 Task: Check the standings of the 2023 Victory Lane Racing NASCAR Cup Series for the race "Quaker State 400" on the track "Atlanta".
Action: Mouse moved to (154, 316)
Screenshot: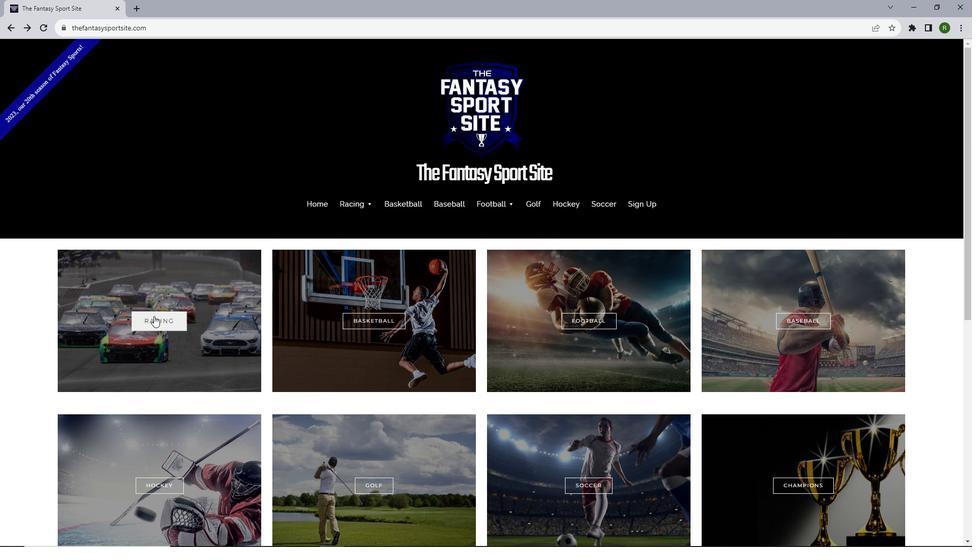 
Action: Mouse pressed left at (154, 316)
Screenshot: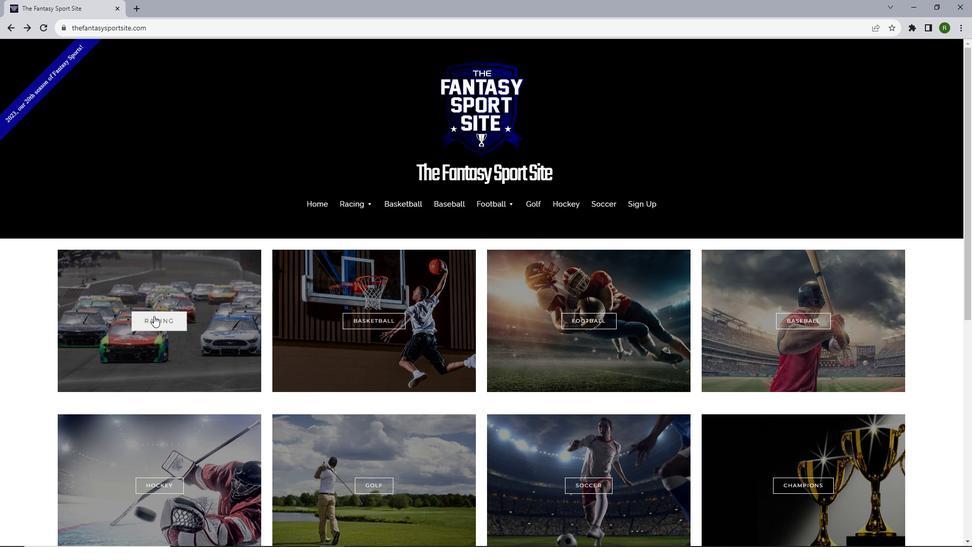 
Action: Mouse moved to (342, 294)
Screenshot: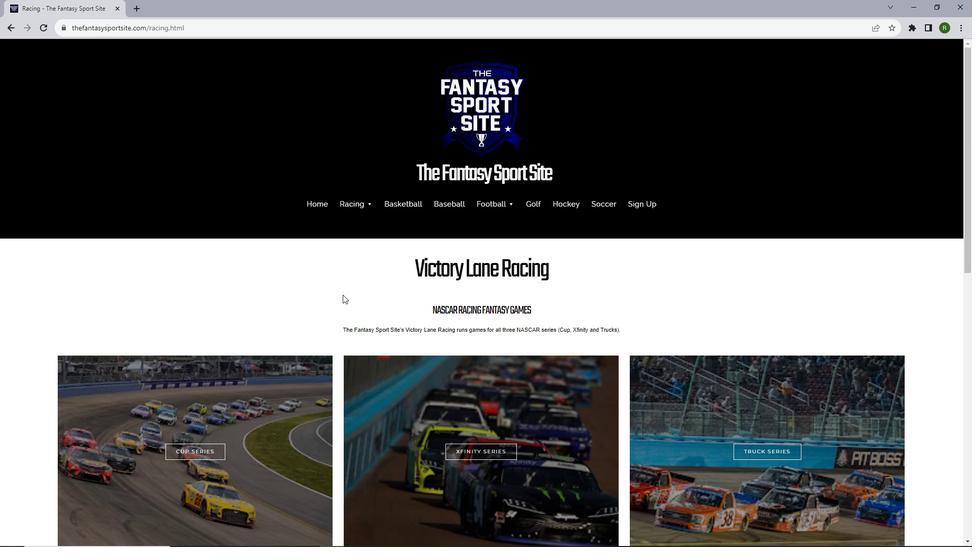 
Action: Mouse scrolled (342, 294) with delta (0, 0)
Screenshot: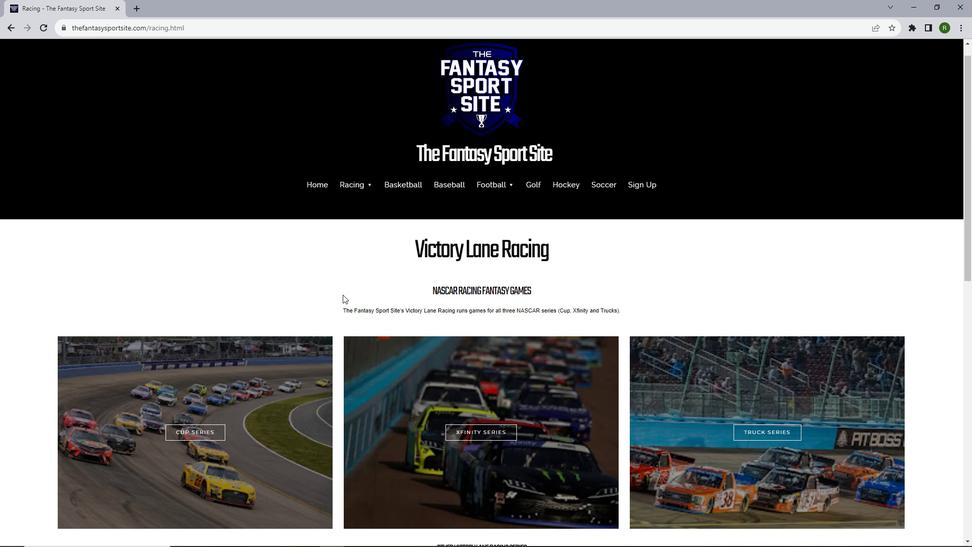 
Action: Mouse scrolled (342, 294) with delta (0, 0)
Screenshot: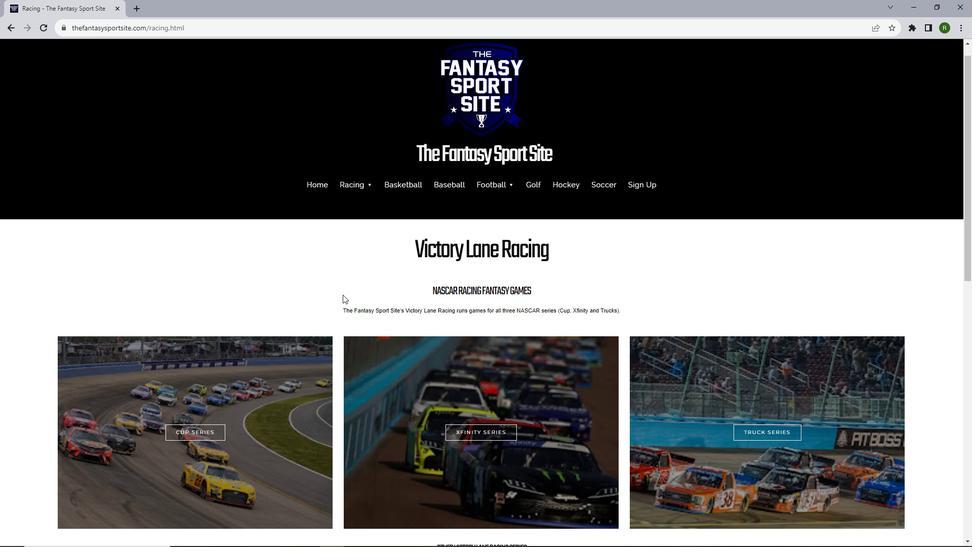
Action: Mouse scrolled (342, 294) with delta (0, 0)
Screenshot: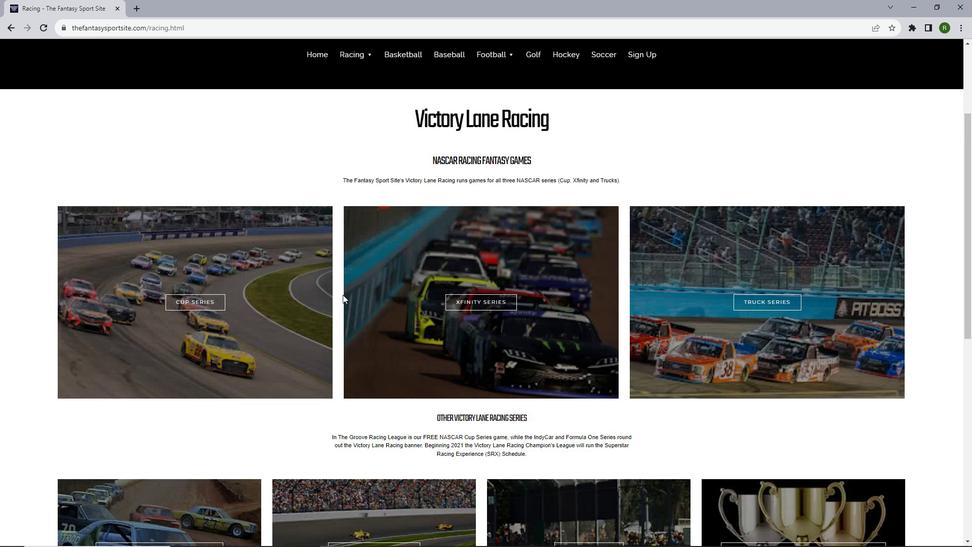 
Action: Mouse moved to (205, 295)
Screenshot: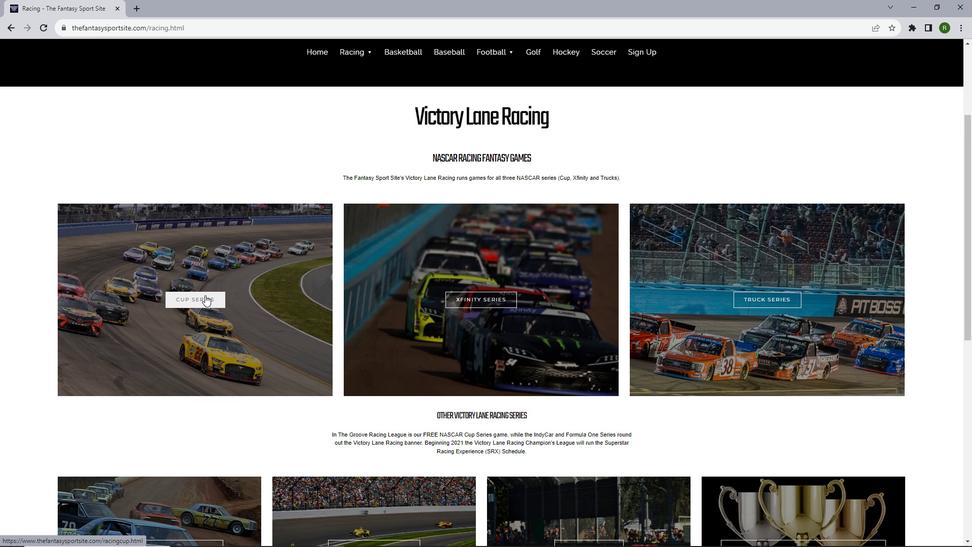 
Action: Mouse pressed left at (205, 295)
Screenshot: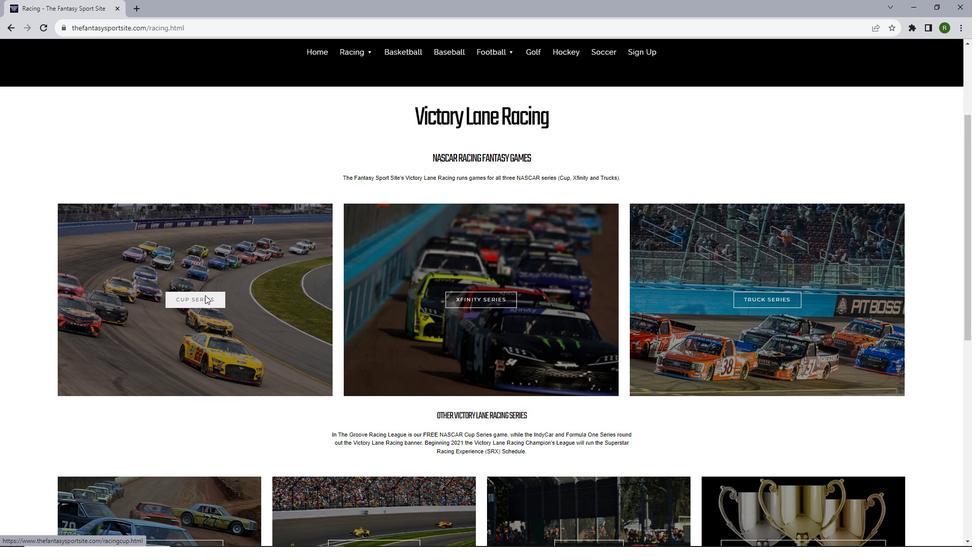 
Action: Mouse moved to (239, 295)
Screenshot: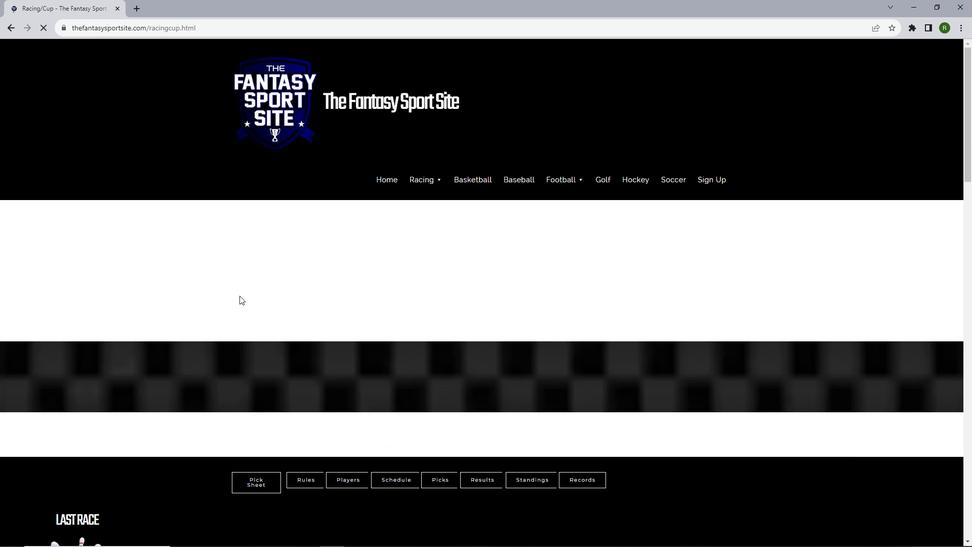 
Action: Mouse scrolled (239, 295) with delta (0, 0)
Screenshot: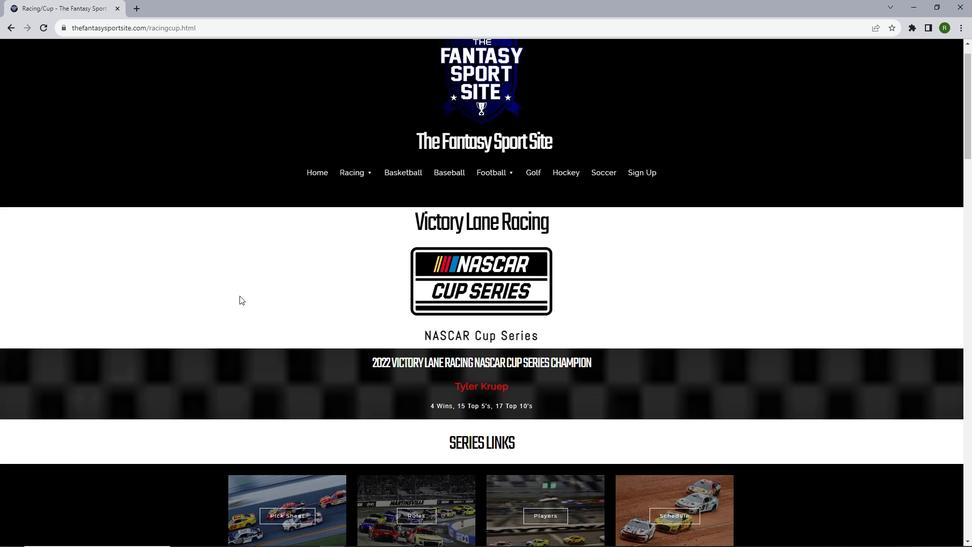 
Action: Mouse scrolled (239, 295) with delta (0, 0)
Screenshot: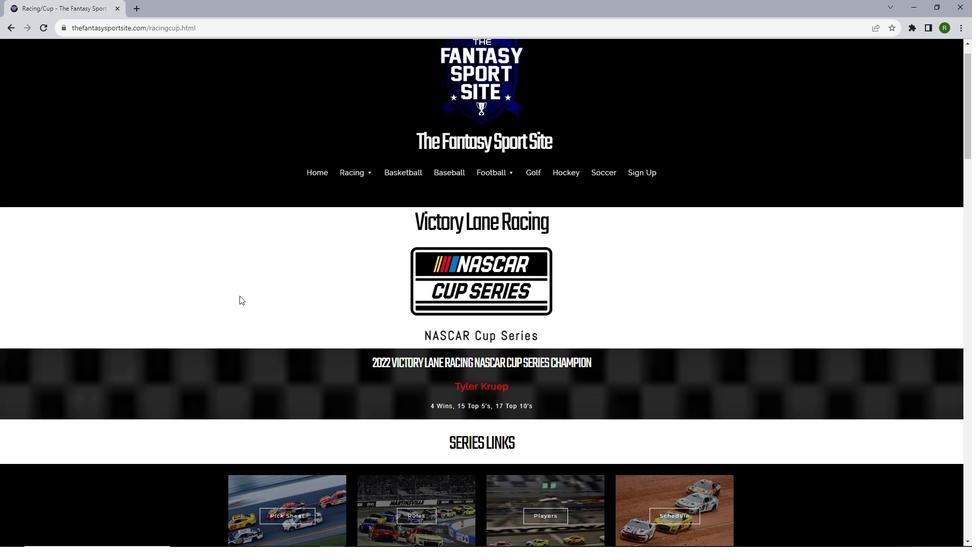 
Action: Mouse moved to (244, 290)
Screenshot: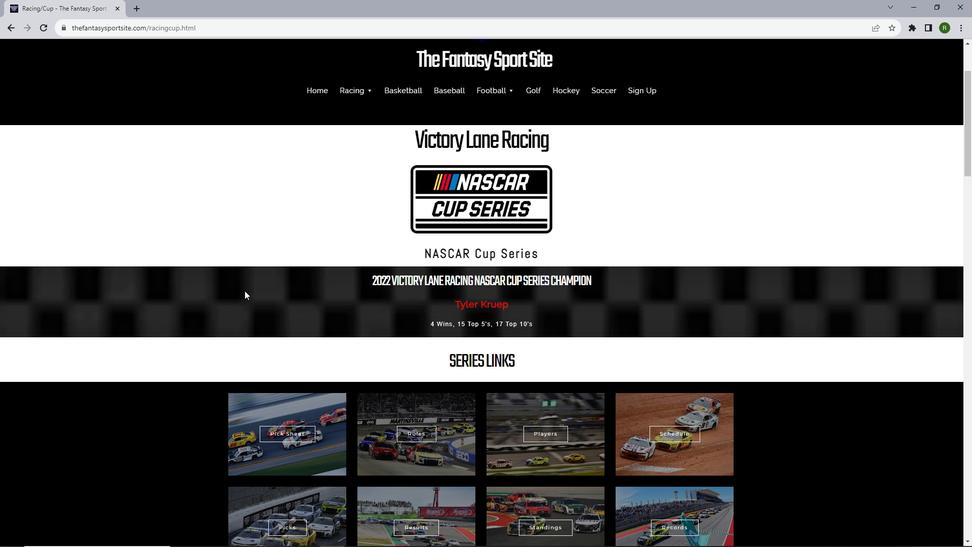 
Action: Mouse scrolled (244, 290) with delta (0, 0)
Screenshot: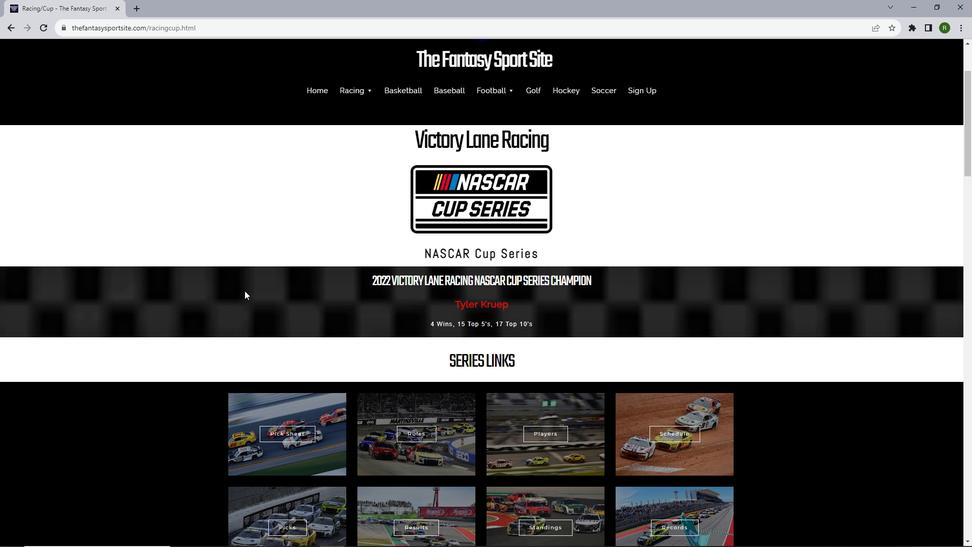 
Action: Mouse scrolled (244, 290) with delta (0, 0)
Screenshot: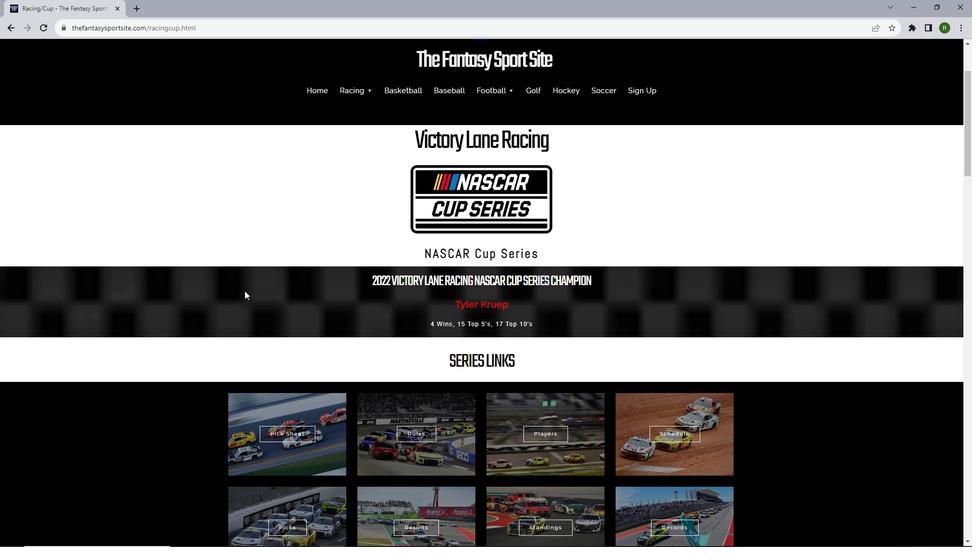 
Action: Mouse moved to (296, 284)
Screenshot: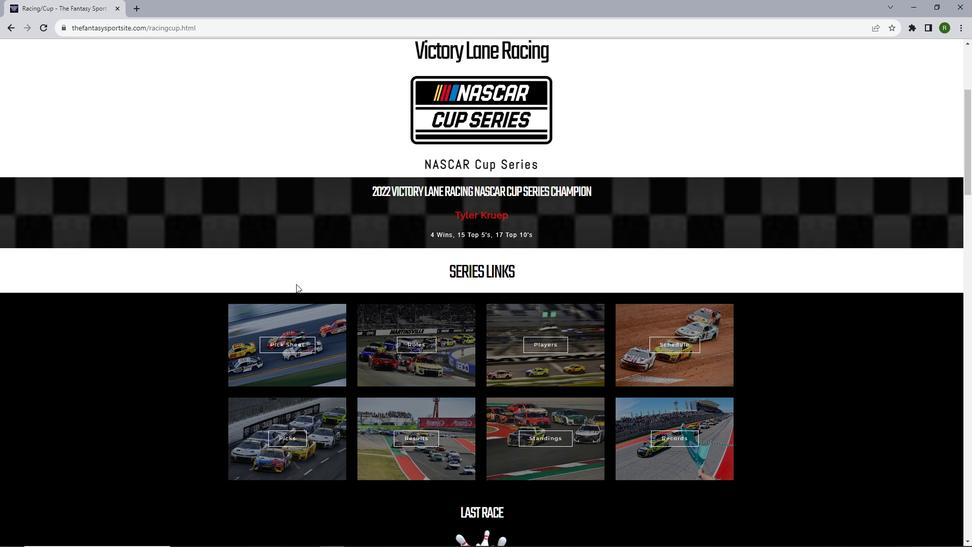 
Action: Mouse scrolled (296, 283) with delta (0, 0)
Screenshot: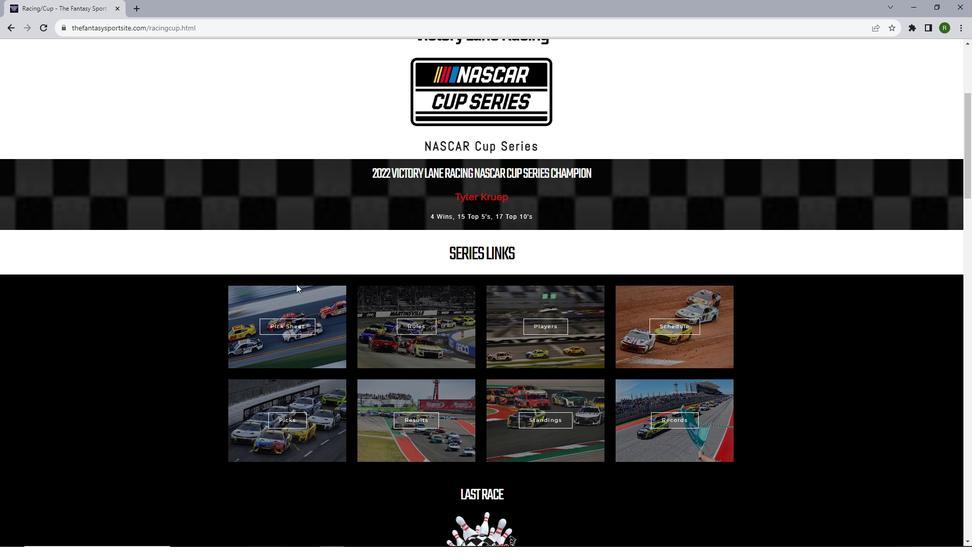 
Action: Mouse scrolled (296, 283) with delta (0, 0)
Screenshot: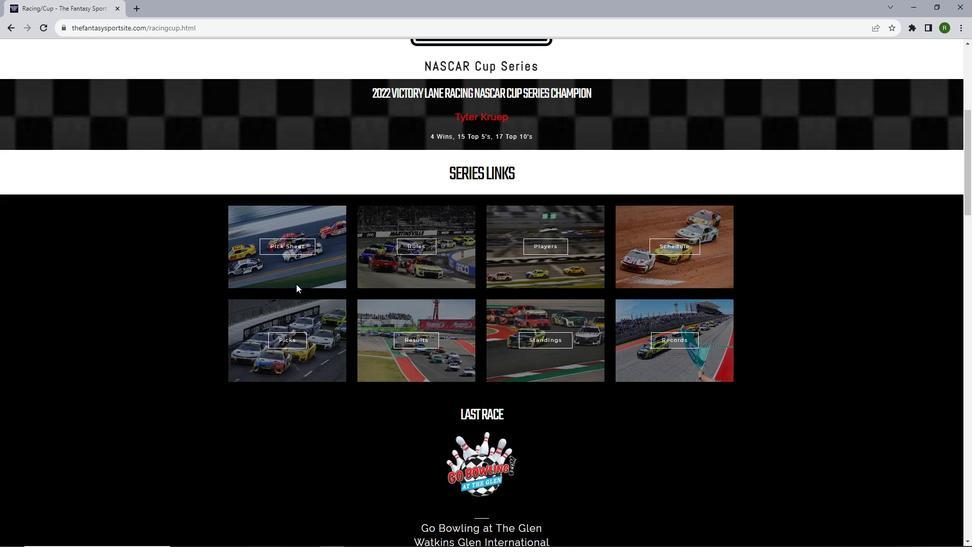 
Action: Mouse scrolled (296, 283) with delta (0, 0)
Screenshot: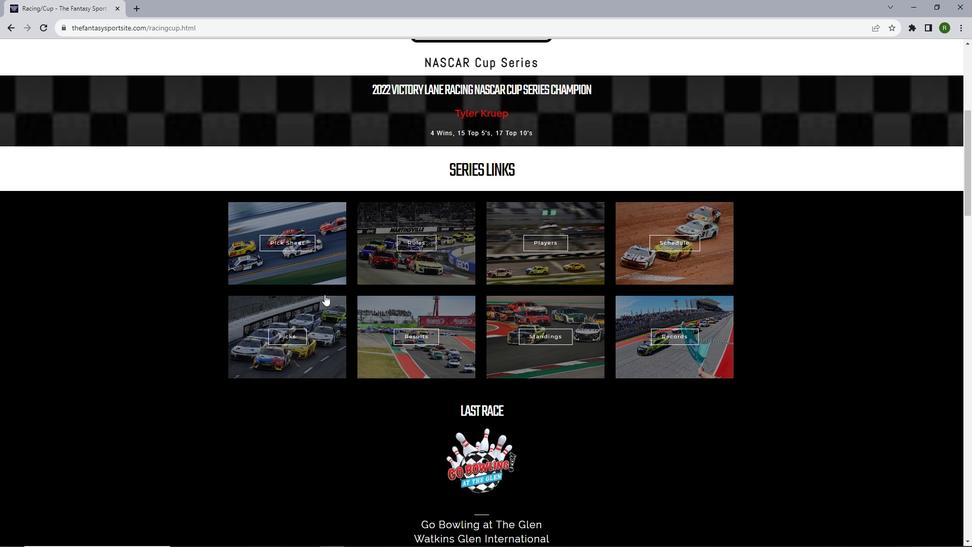 
Action: Mouse moved to (538, 284)
Screenshot: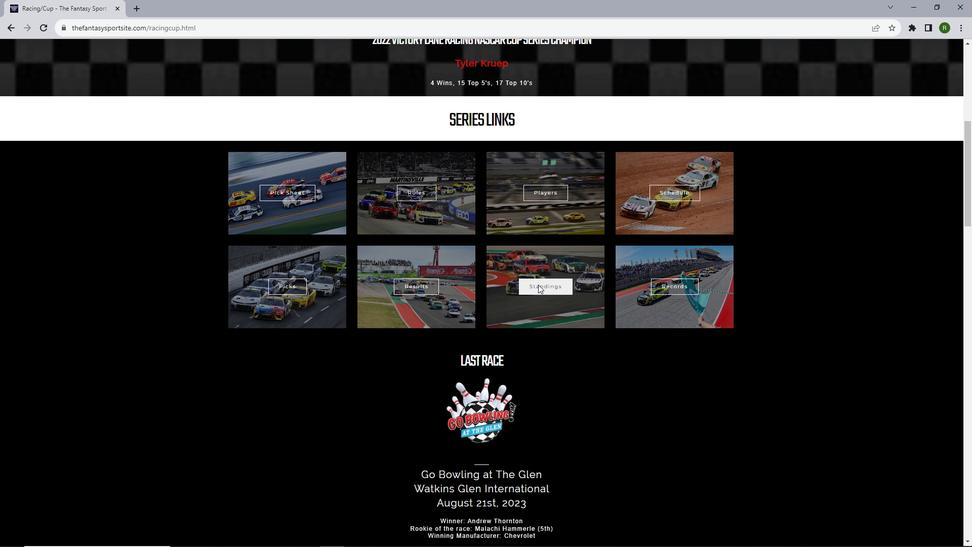 
Action: Mouse pressed left at (538, 284)
Screenshot: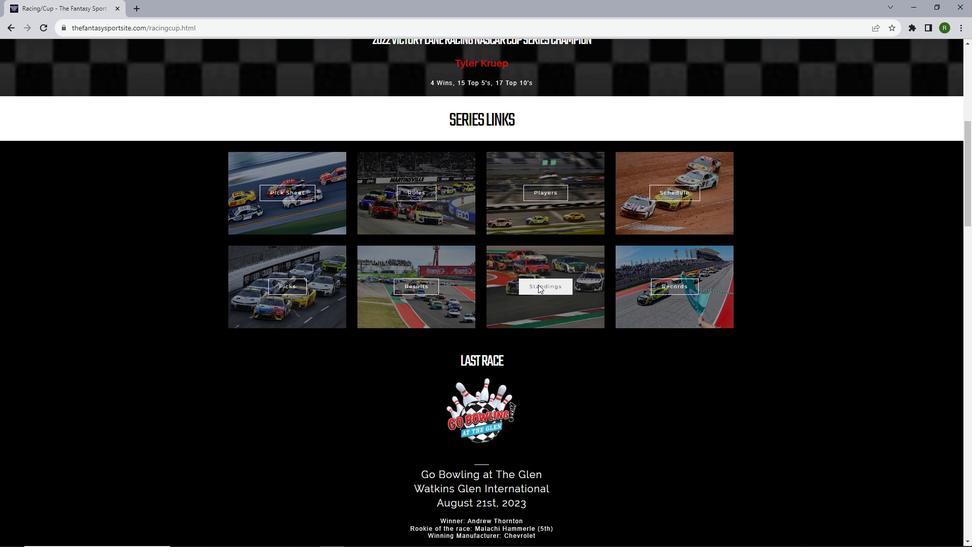 
Action: Mouse moved to (503, 254)
Screenshot: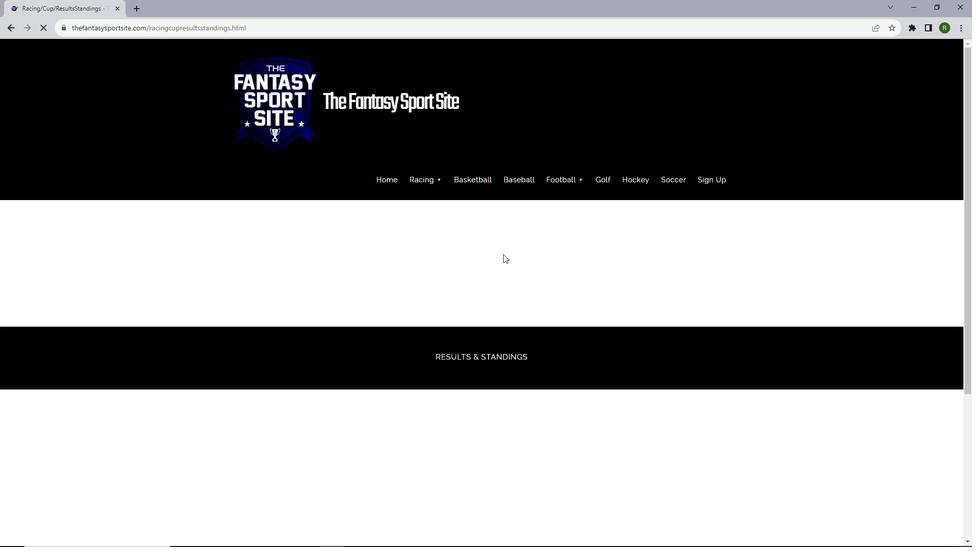 
Action: Mouse scrolled (503, 253) with delta (0, 0)
Screenshot: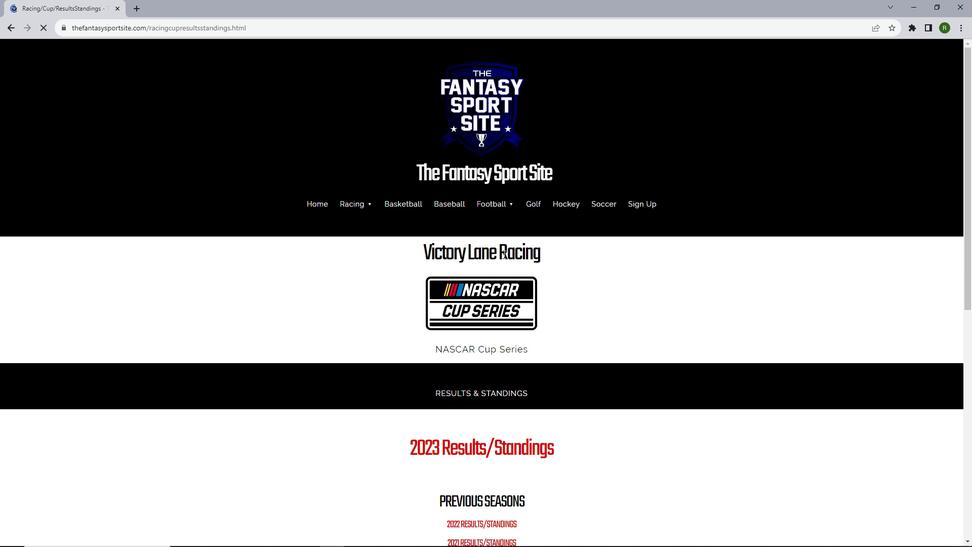 
Action: Mouse scrolled (503, 253) with delta (0, 0)
Screenshot: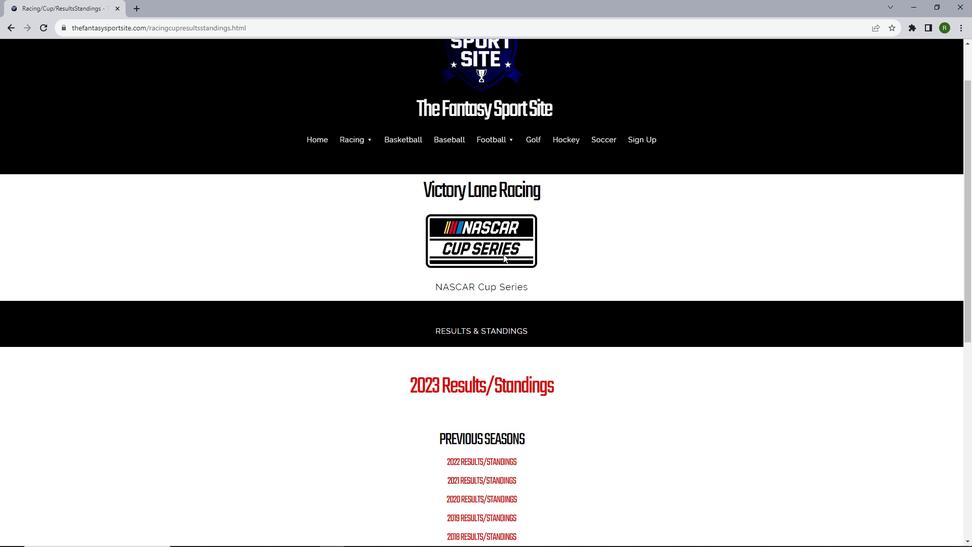 
Action: Mouse scrolled (503, 253) with delta (0, 0)
Screenshot: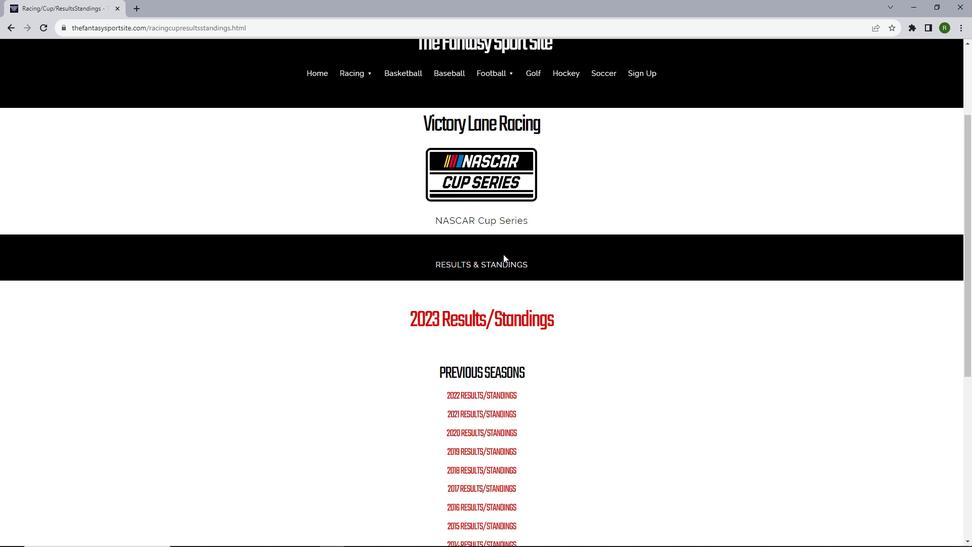 
Action: Mouse scrolled (503, 253) with delta (0, 0)
Screenshot: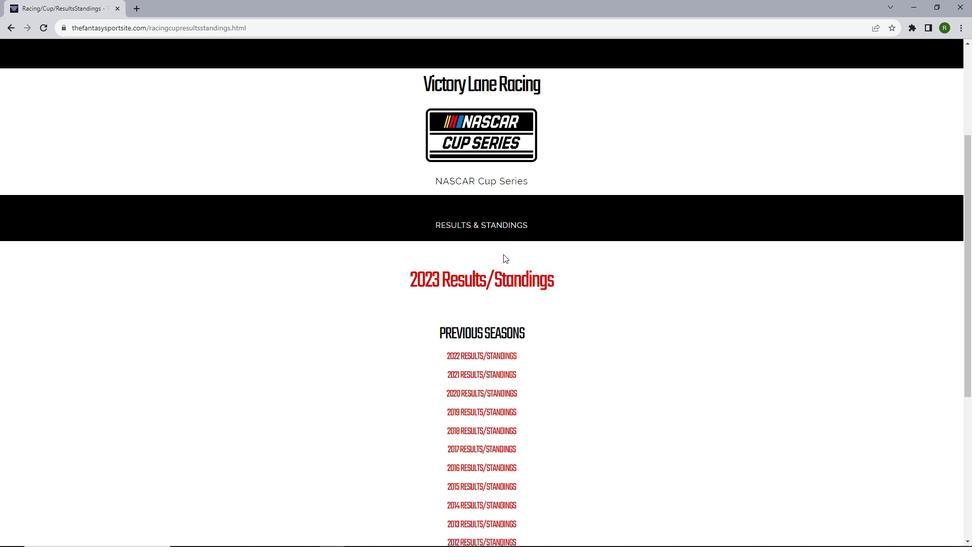 
Action: Mouse moved to (455, 237)
Screenshot: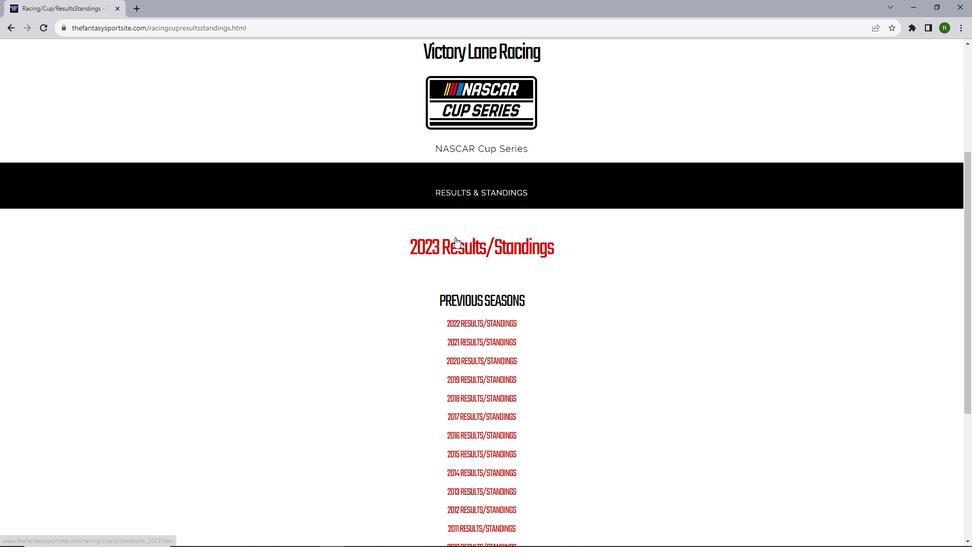 
Action: Mouse pressed left at (455, 237)
Screenshot: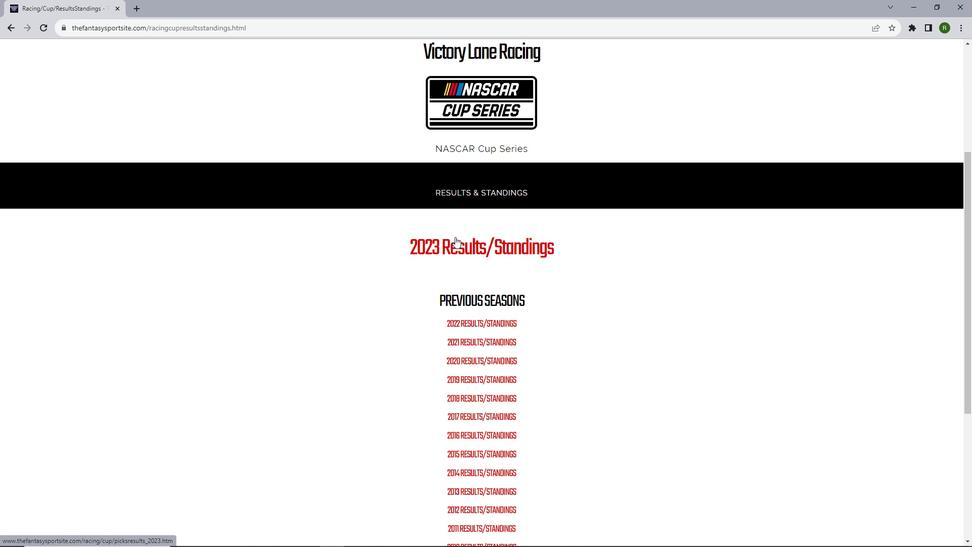 
Action: Mouse moved to (608, 303)
Screenshot: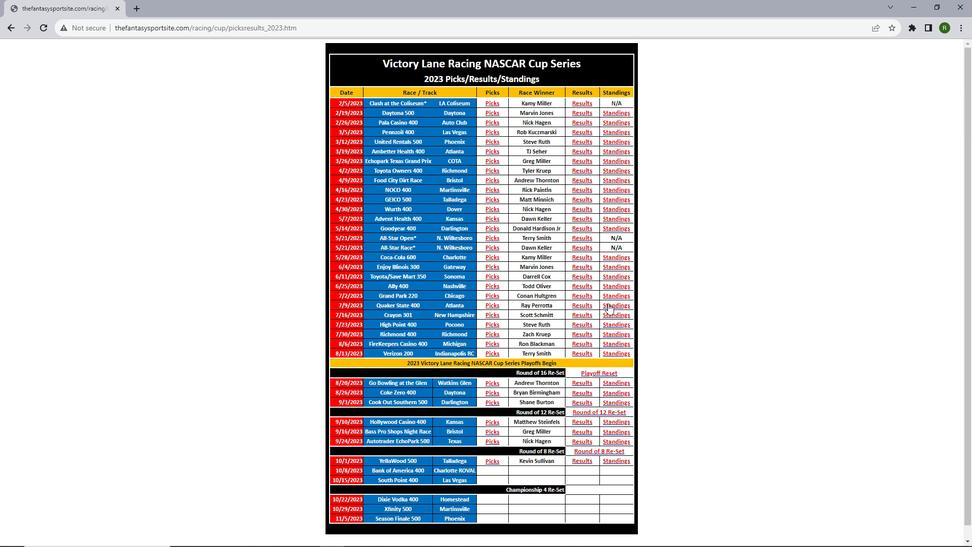 
Action: Mouse pressed left at (608, 303)
Screenshot: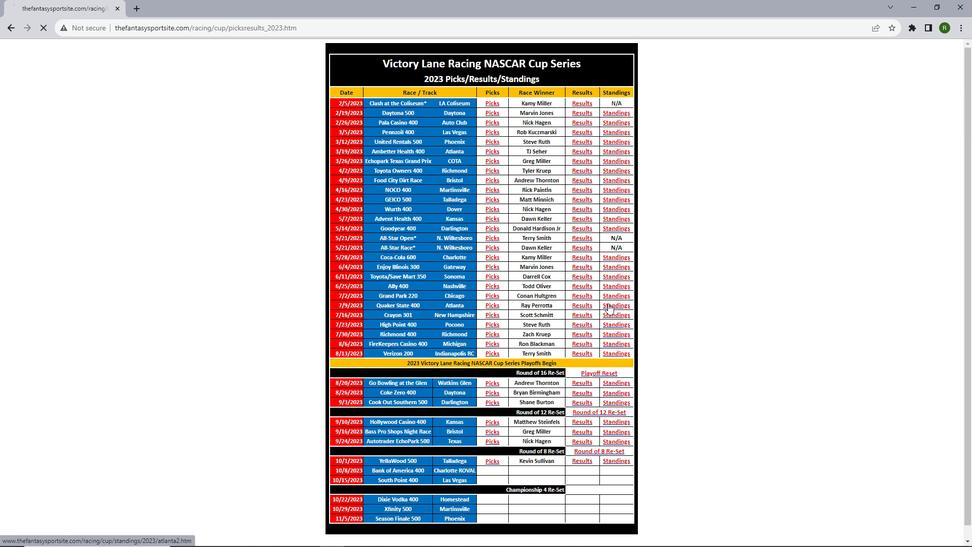 
Action: Mouse moved to (551, 297)
Screenshot: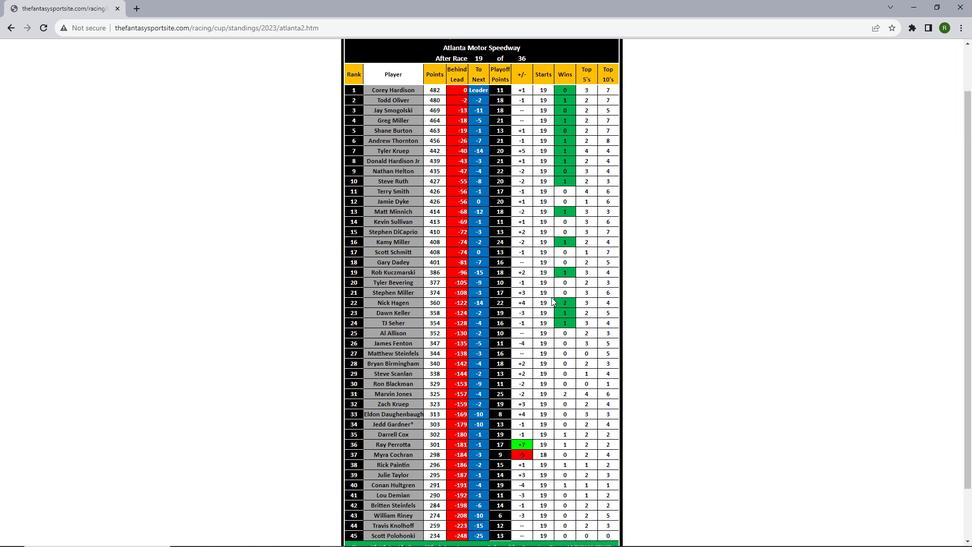 
Action: Mouse scrolled (551, 296) with delta (0, 0)
Screenshot: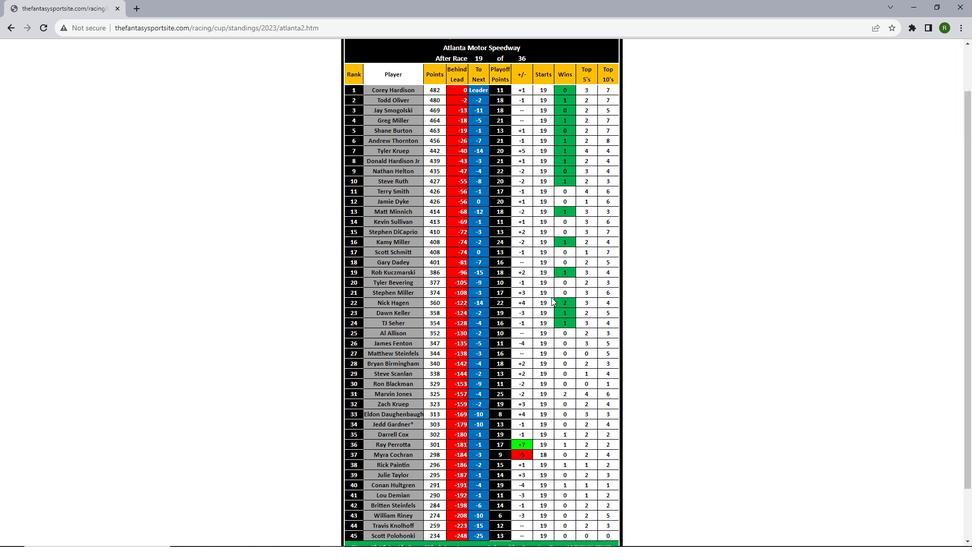
Action: Mouse scrolled (551, 296) with delta (0, 0)
Screenshot: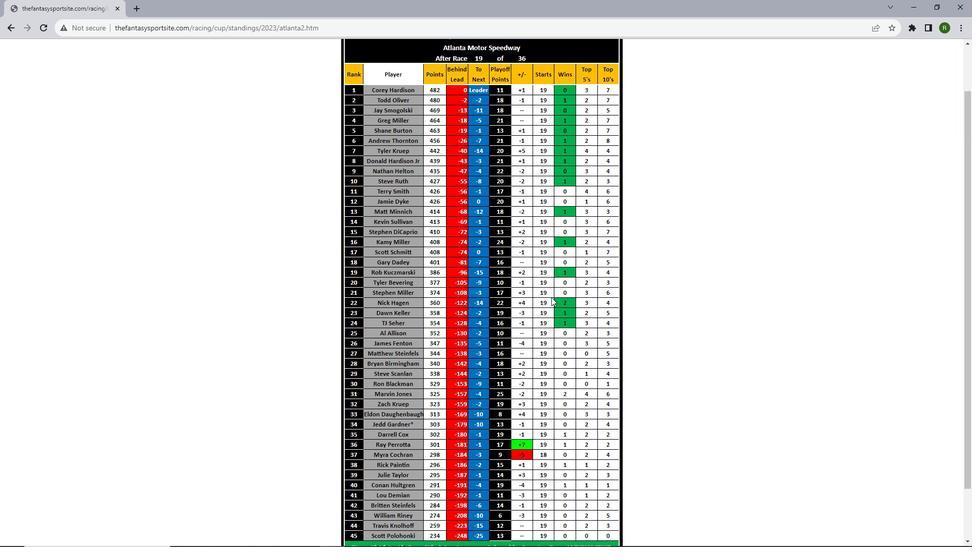 
Action: Mouse scrolled (551, 296) with delta (0, 0)
Screenshot: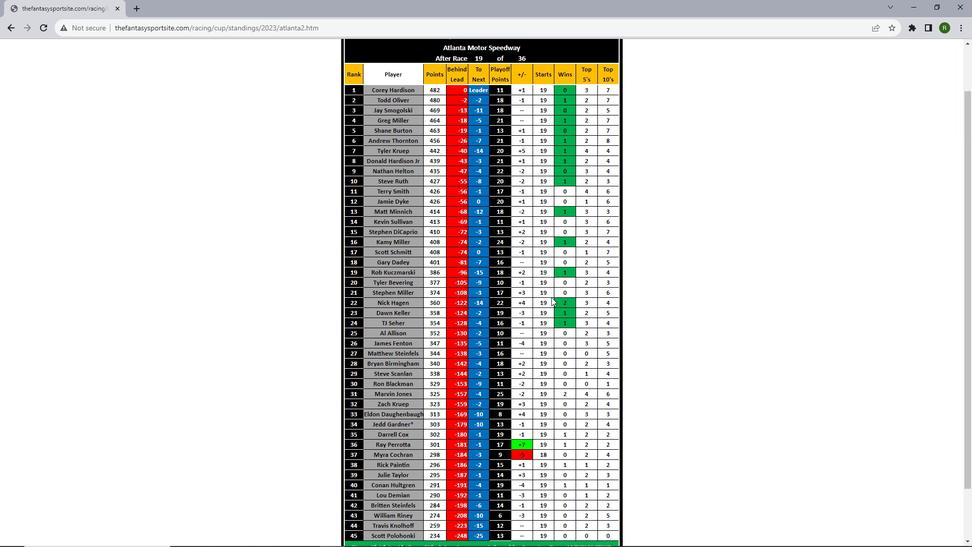 
Action: Mouse scrolled (551, 296) with delta (0, 0)
Screenshot: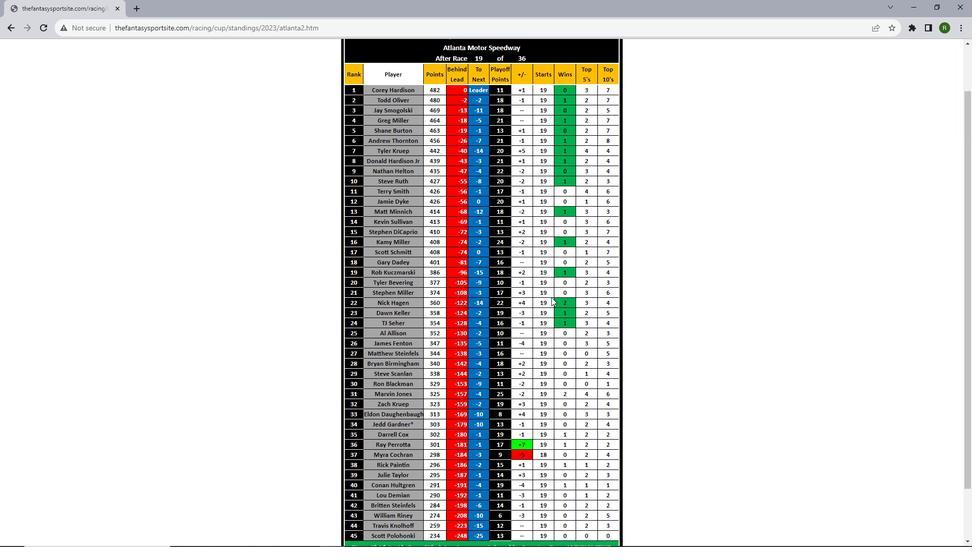 
Action: Mouse scrolled (551, 296) with delta (0, 0)
Screenshot: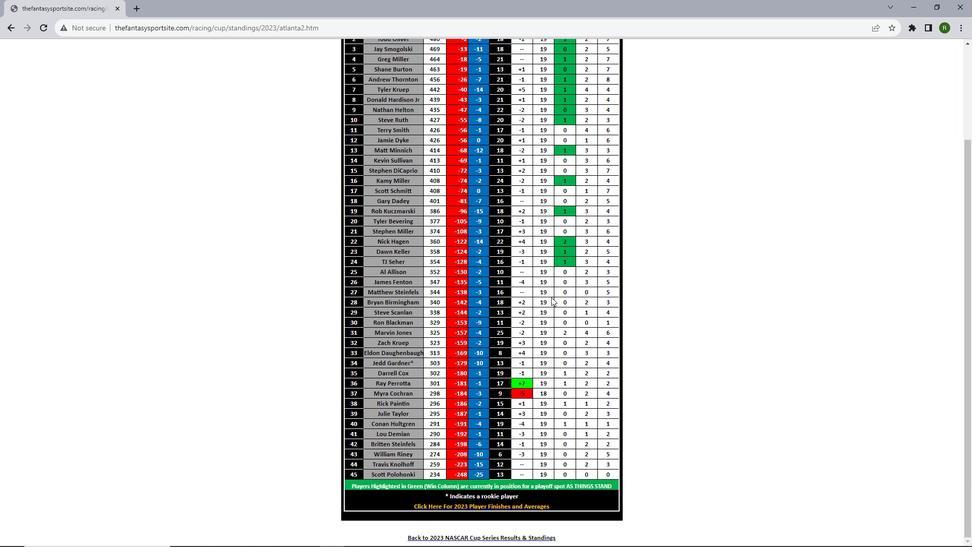 
Action: Mouse scrolled (551, 296) with delta (0, 0)
Screenshot: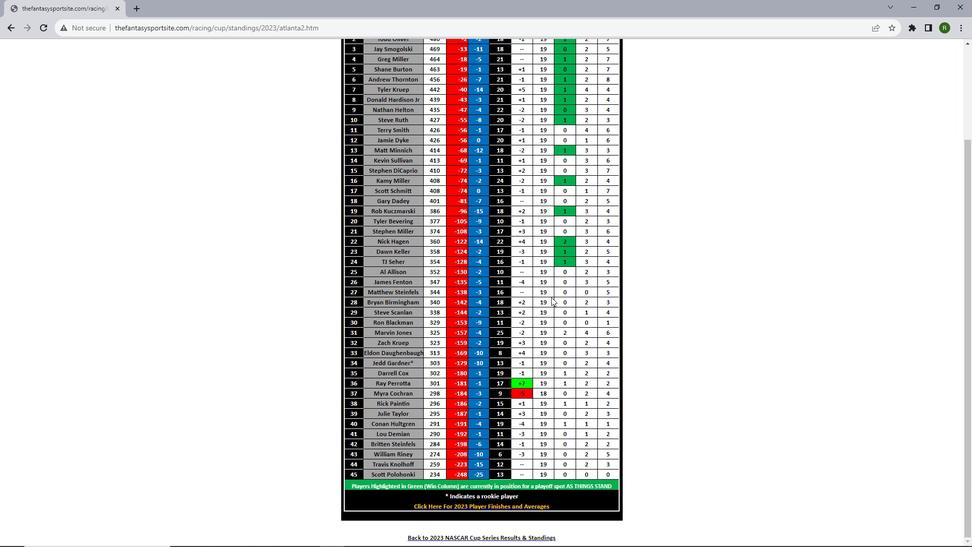 
Action: Mouse scrolled (551, 296) with delta (0, 0)
Screenshot: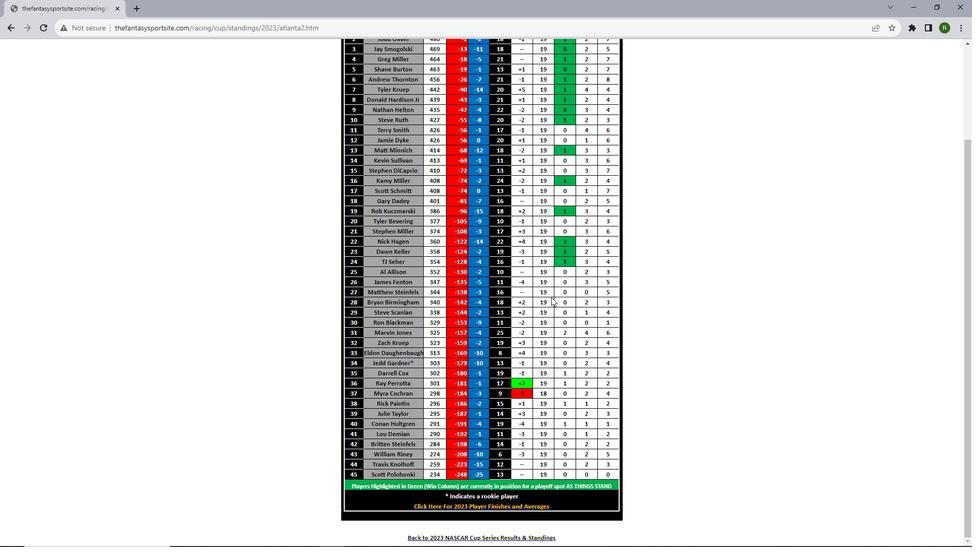 
Action: Mouse scrolled (551, 297) with delta (0, 0)
Screenshot: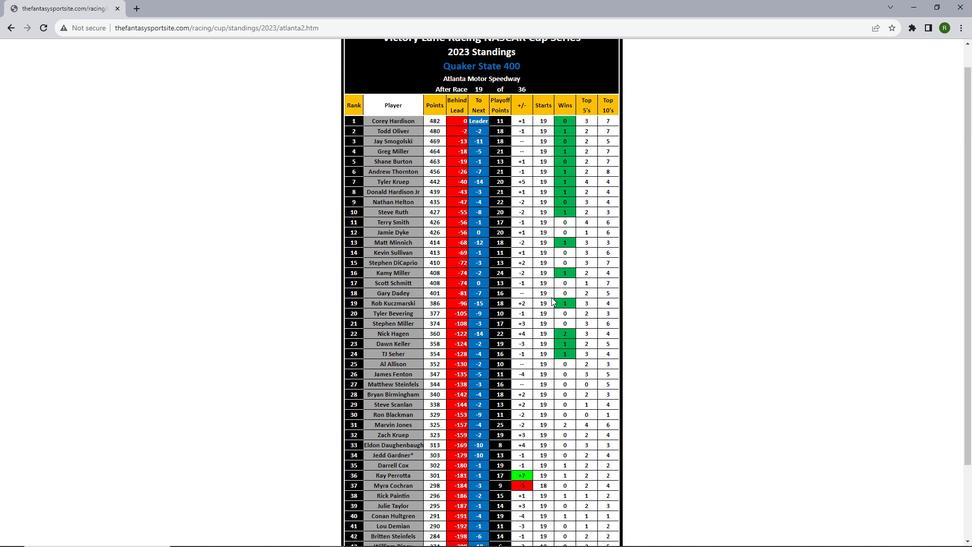 
Action: Mouse scrolled (551, 297) with delta (0, 0)
Screenshot: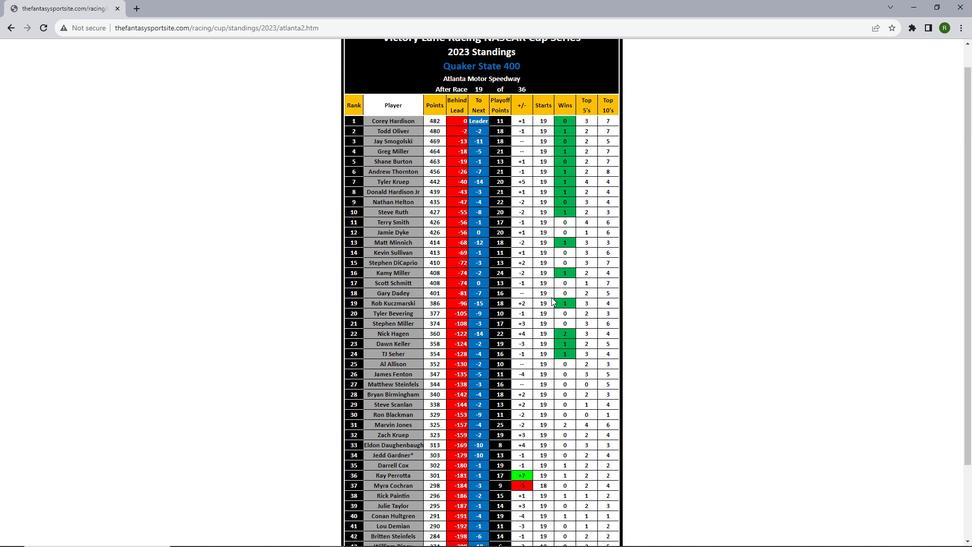 
Action: Mouse scrolled (551, 297) with delta (0, 0)
Screenshot: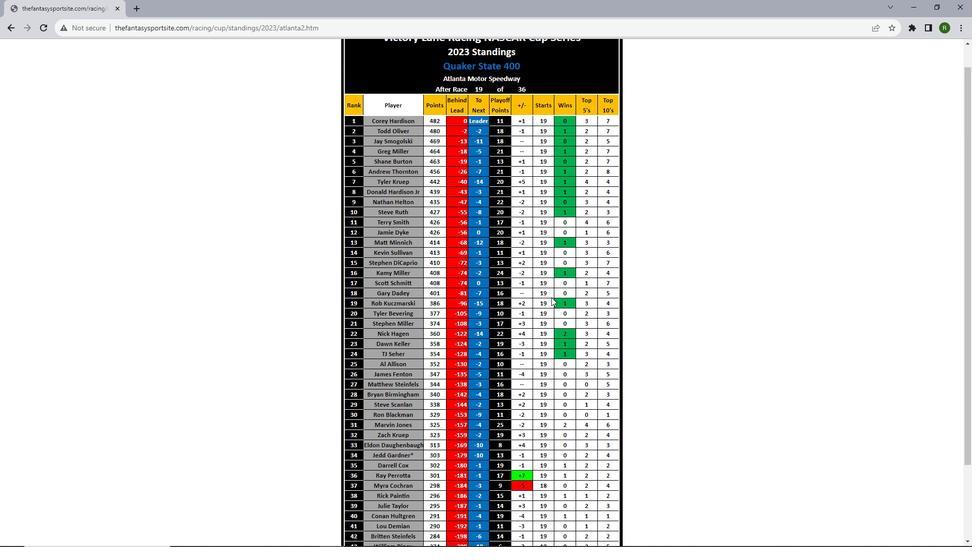 
Action: Mouse scrolled (551, 297) with delta (0, 0)
Screenshot: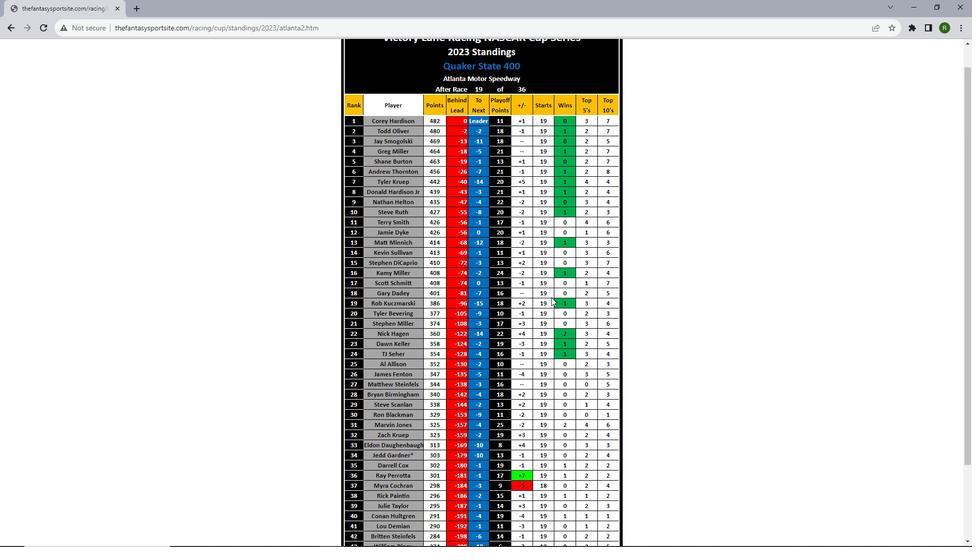 
Action: Mouse scrolled (551, 297) with delta (0, 0)
Screenshot: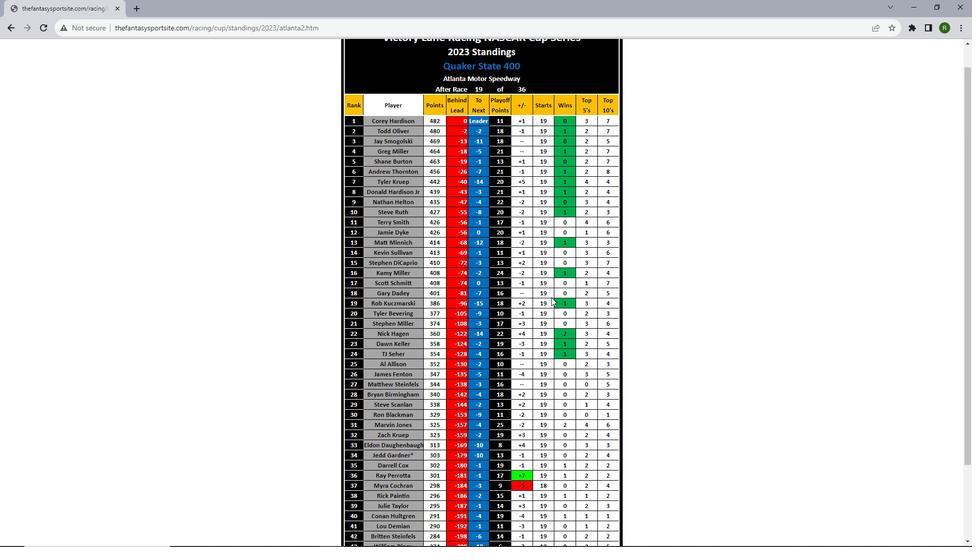 
Action: Mouse scrolled (551, 297) with delta (0, 0)
Screenshot: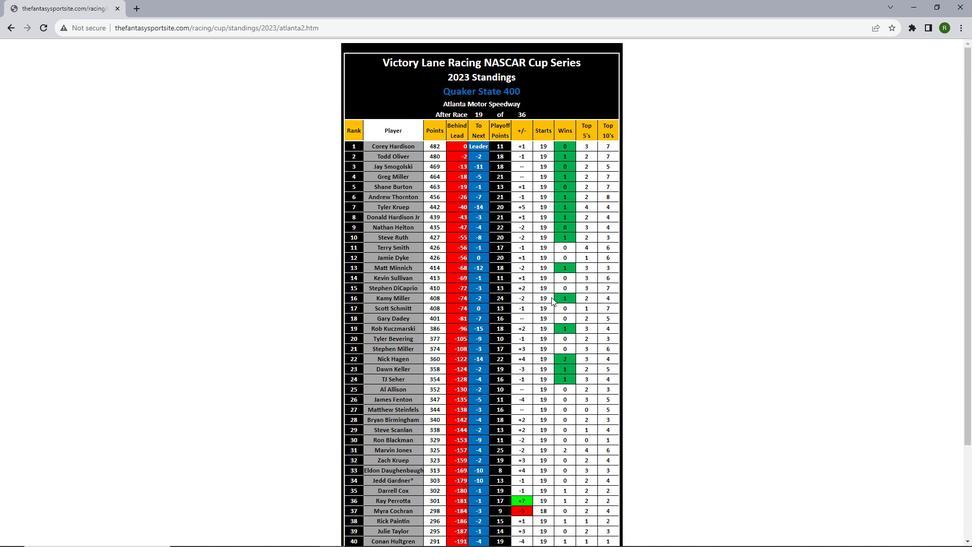 
